 Task: Look for properties with 5 beds.
Action: Mouse moved to (1038, 176)
Screenshot: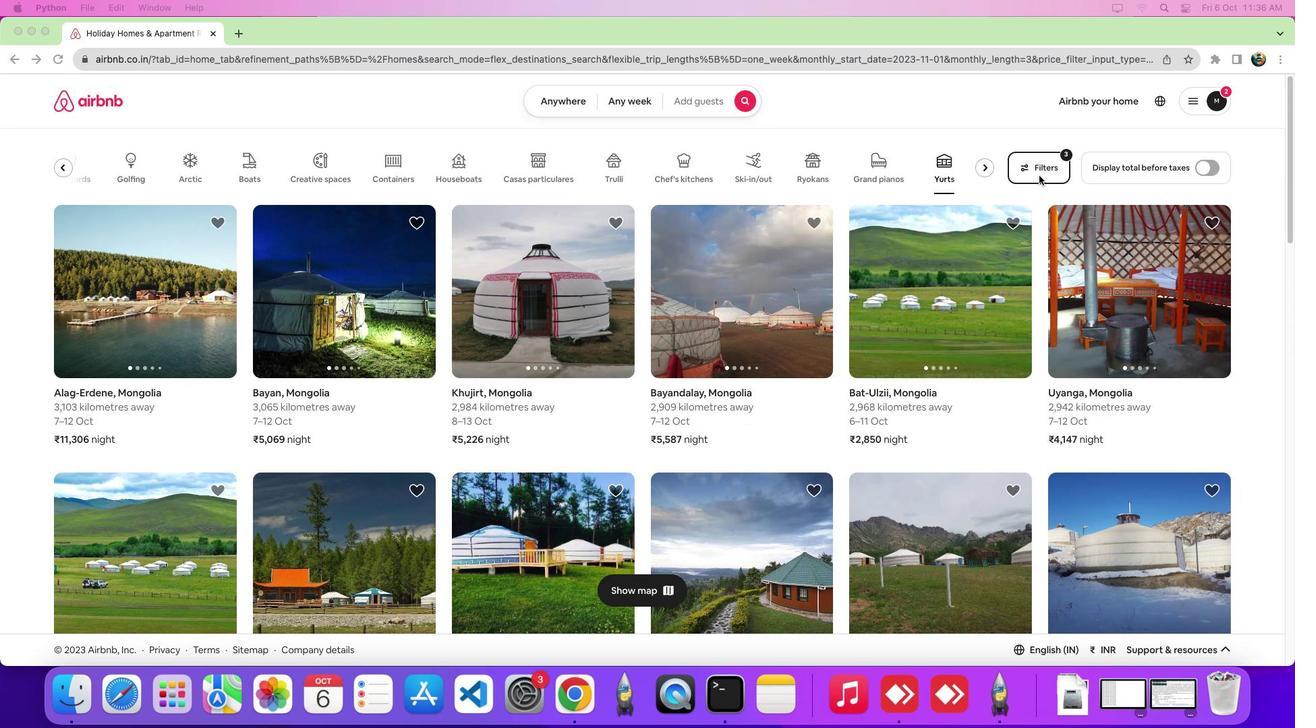 
Action: Mouse pressed left at (1038, 176)
Screenshot: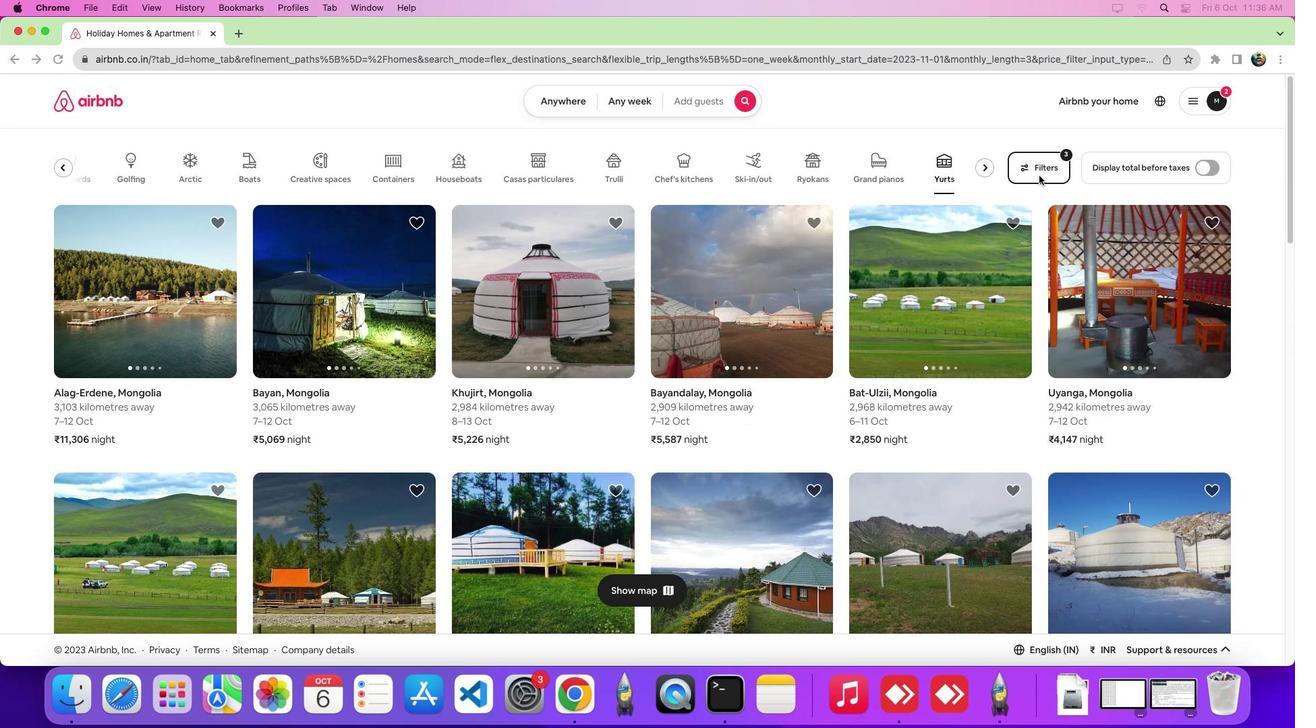 
Action: Mouse pressed left at (1038, 176)
Screenshot: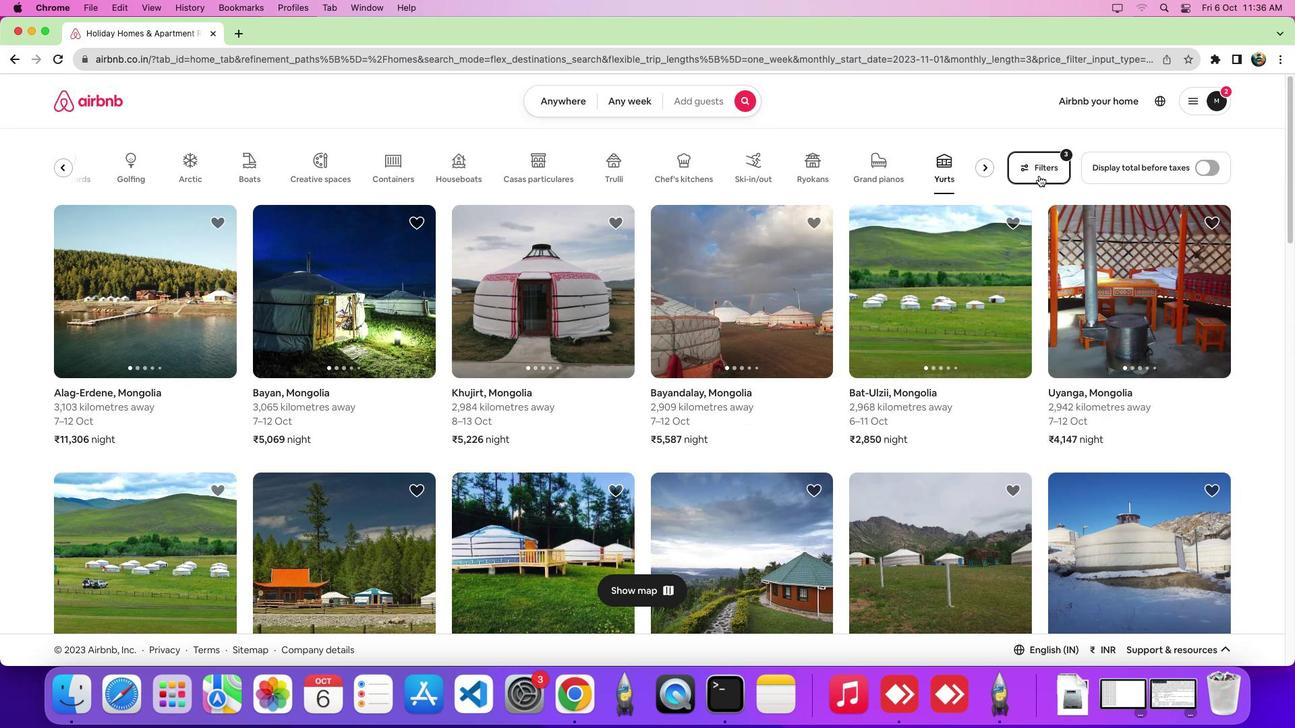
Action: Mouse moved to (489, 235)
Screenshot: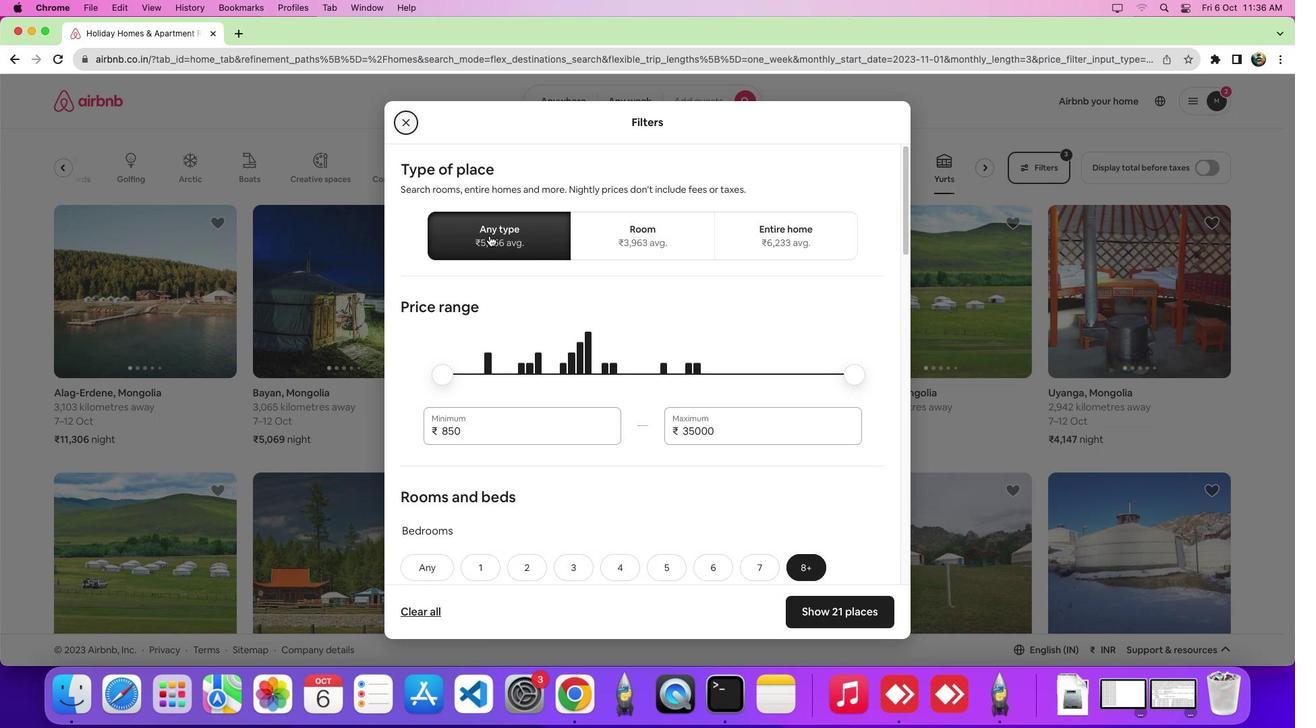 
Action: Mouse pressed left at (489, 235)
Screenshot: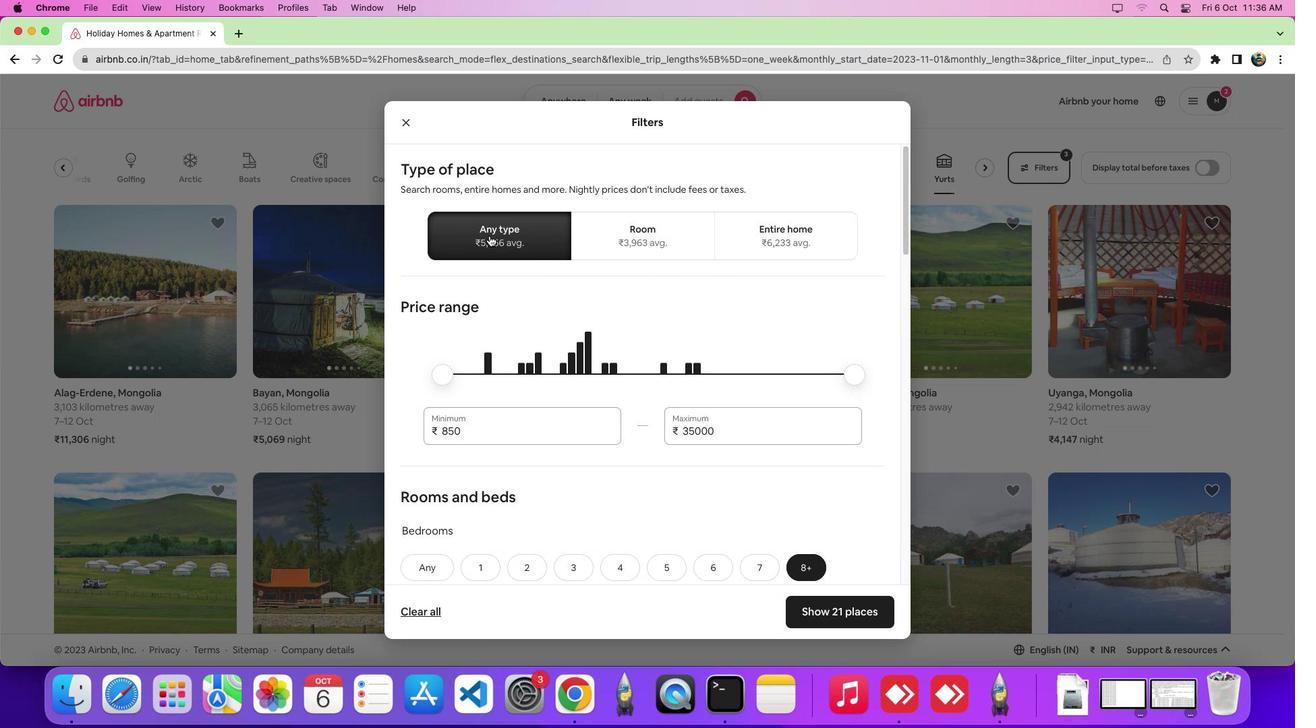 
Action: Mouse moved to (572, 402)
Screenshot: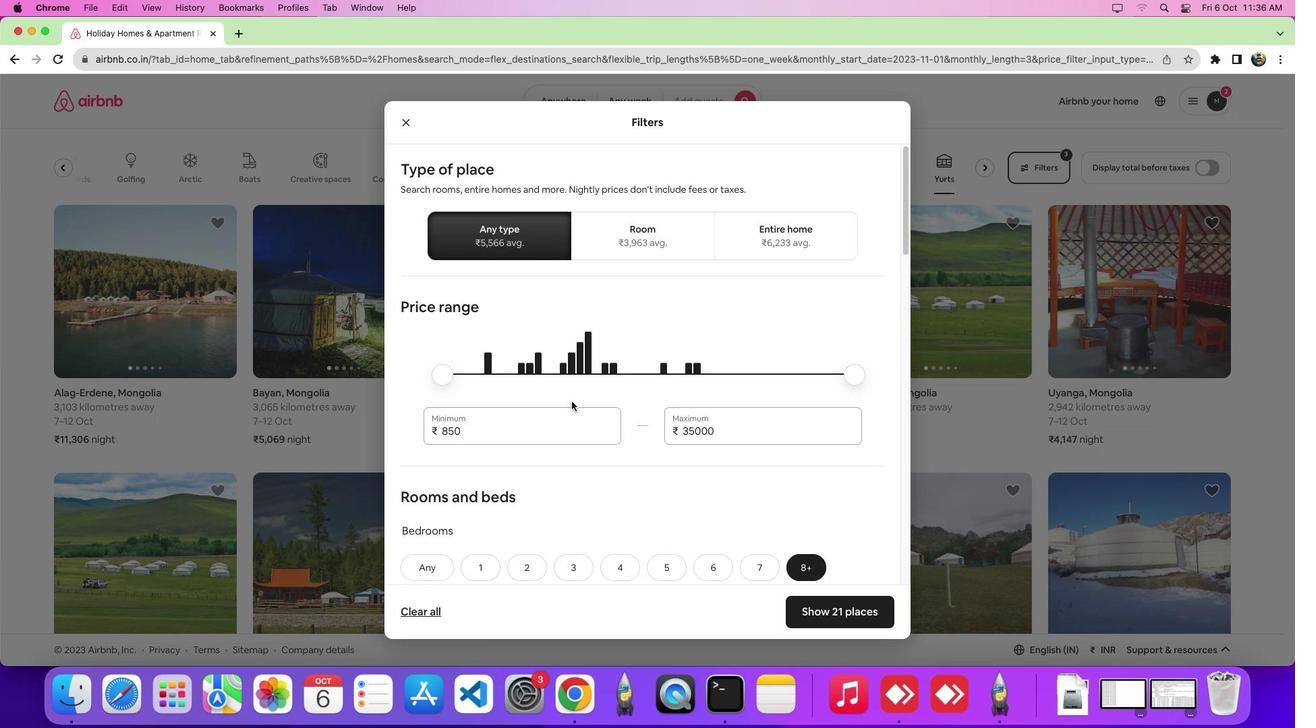 
Action: Mouse scrolled (572, 402) with delta (0, 0)
Screenshot: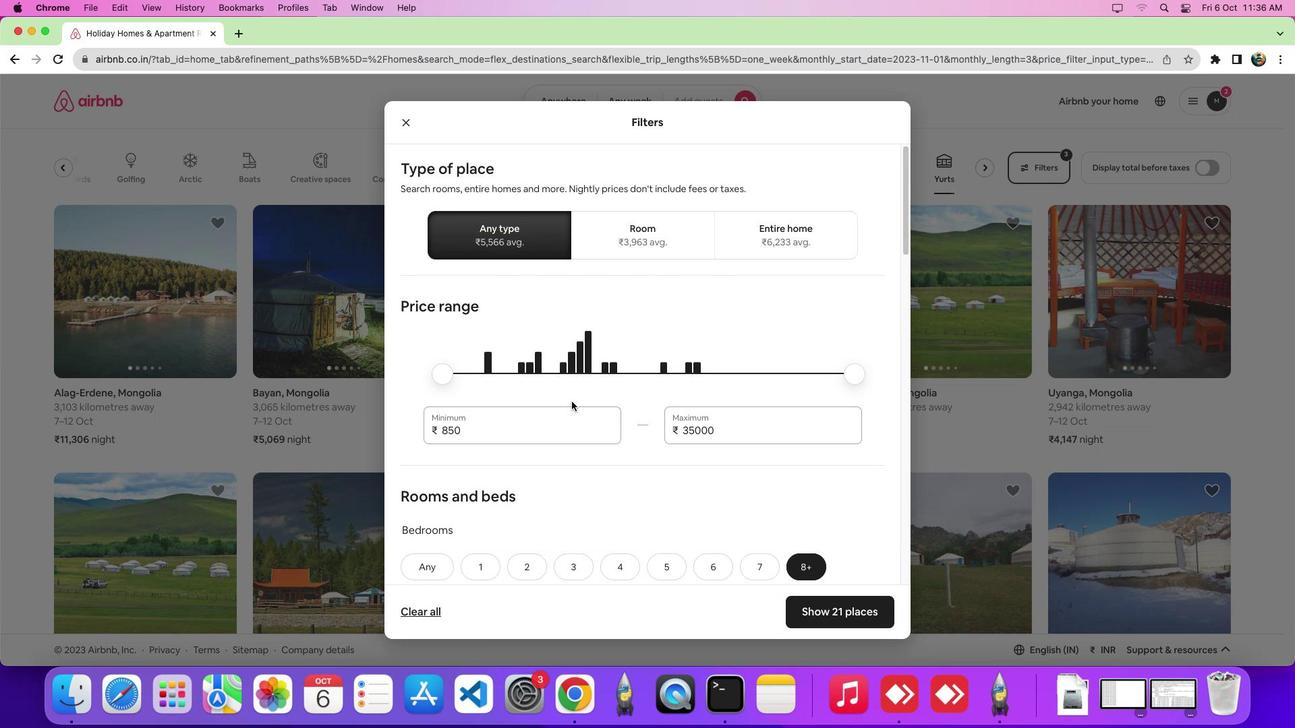 
Action: Mouse scrolled (572, 402) with delta (0, 0)
Screenshot: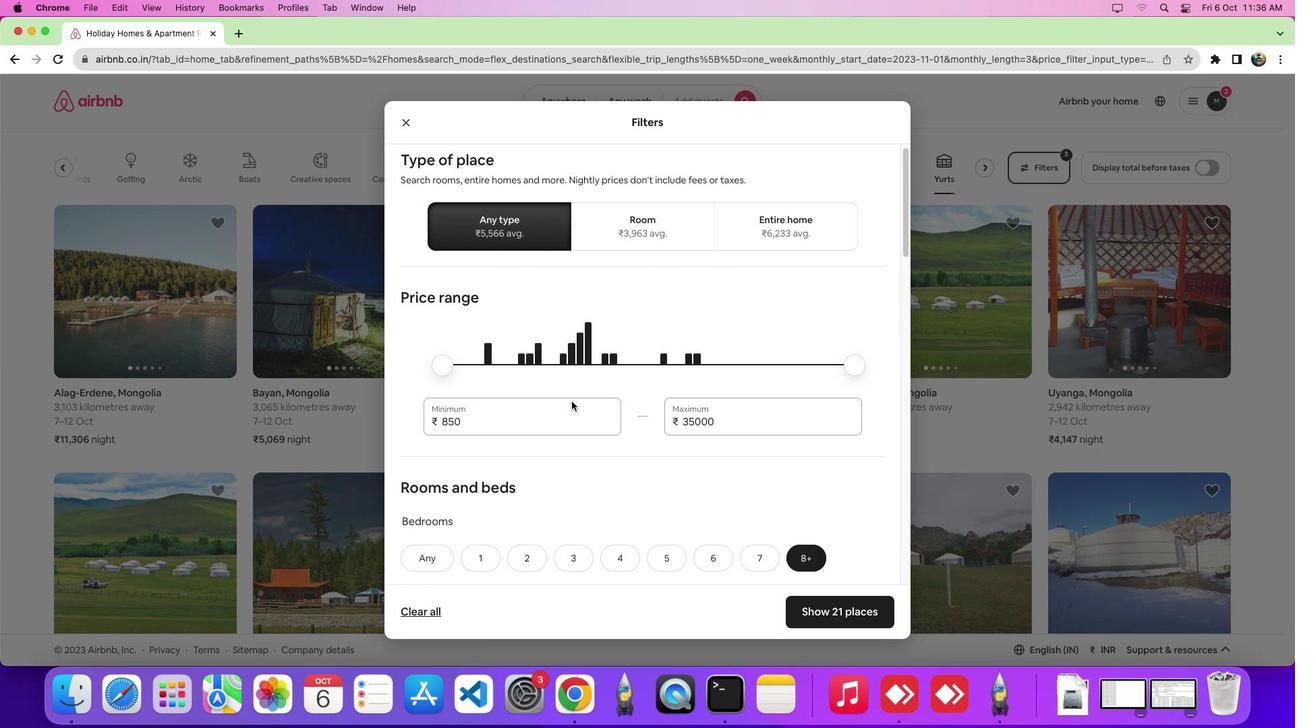 
Action: Mouse scrolled (572, 402) with delta (0, -1)
Screenshot: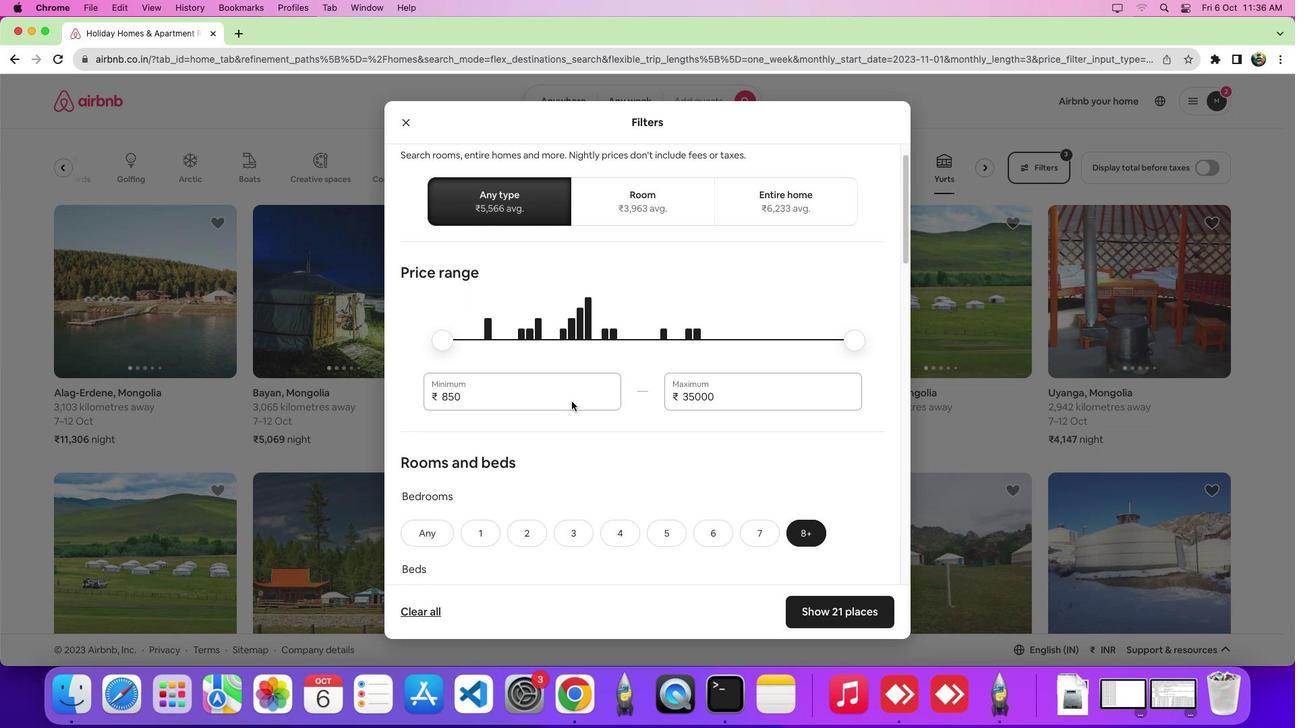 
Action: Mouse scrolled (572, 402) with delta (0, 0)
Screenshot: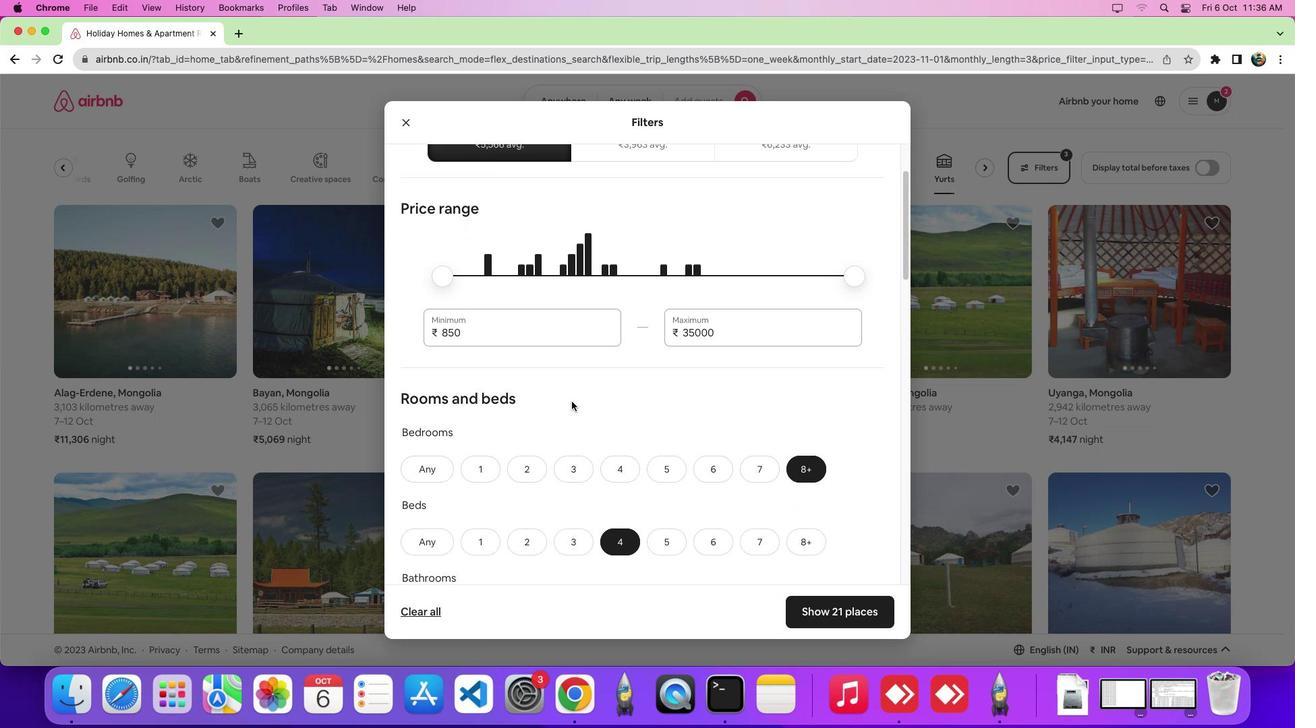 
Action: Mouse scrolled (572, 402) with delta (0, 0)
Screenshot: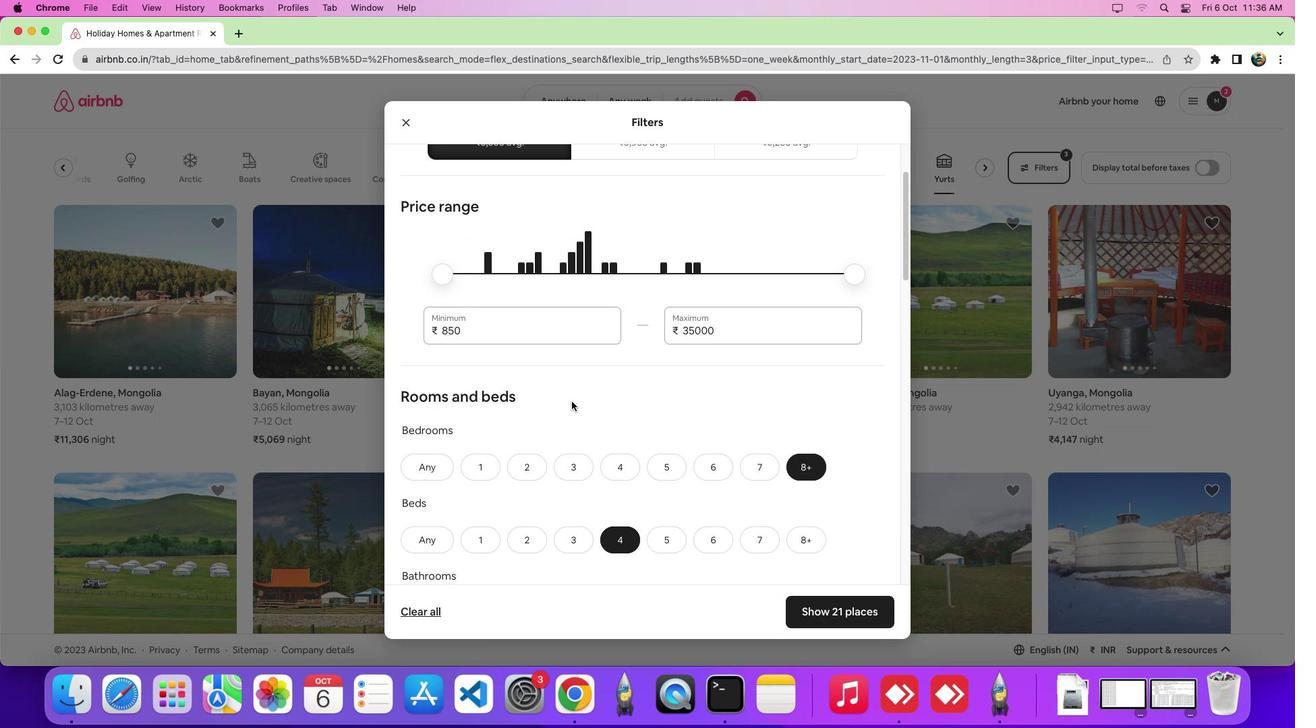 
Action: Mouse scrolled (572, 402) with delta (0, 0)
Screenshot: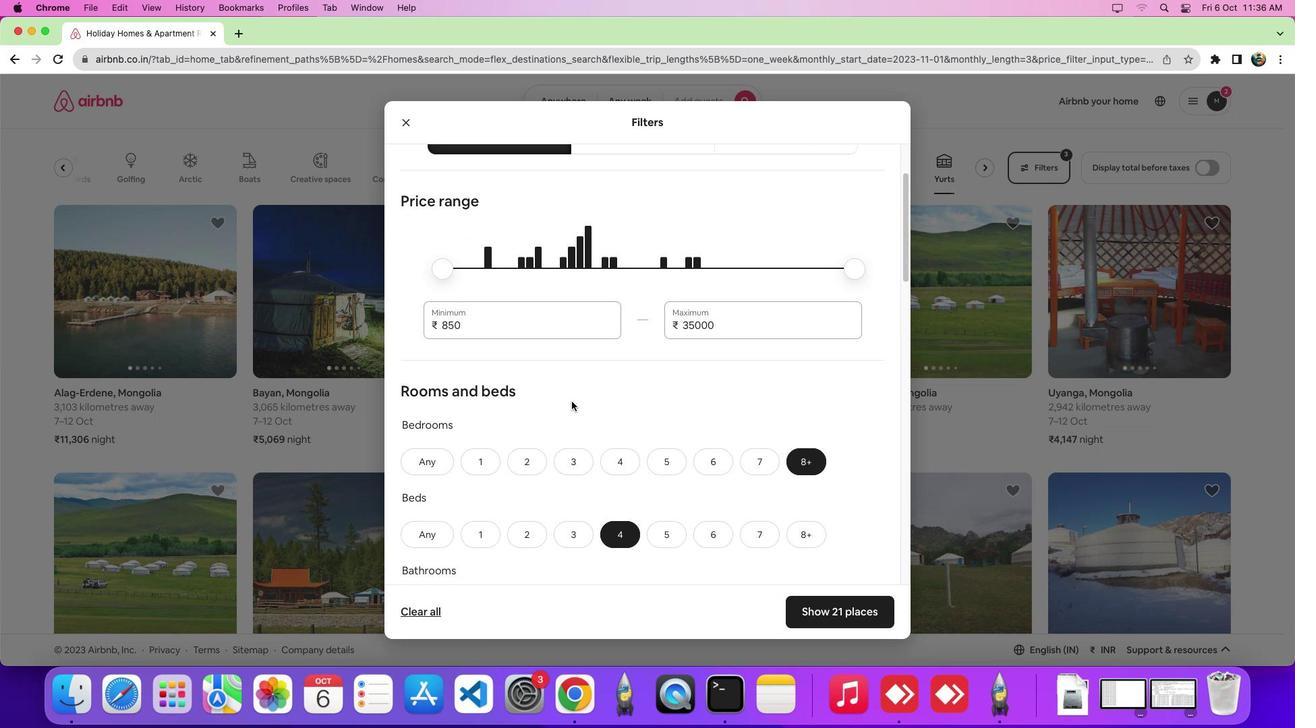 
Action: Mouse scrolled (572, 402) with delta (0, -1)
Screenshot: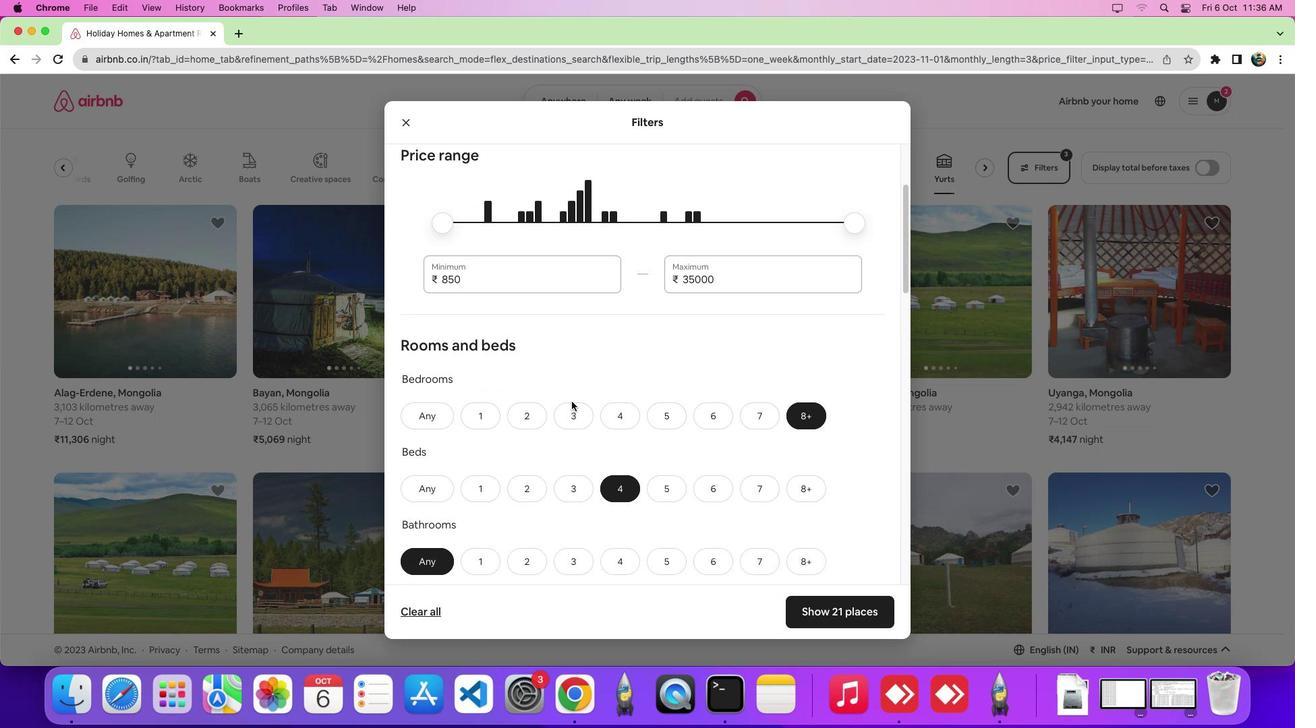 
Action: Mouse moved to (669, 444)
Screenshot: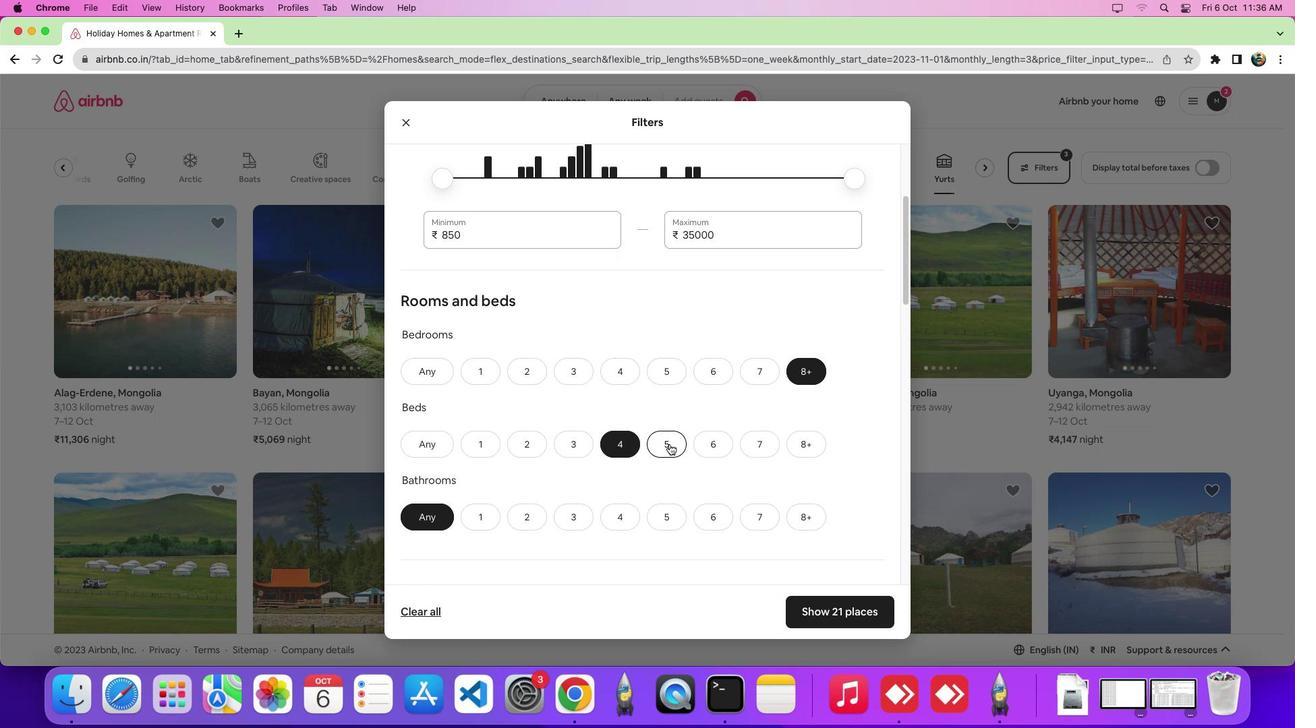 
Action: Mouse pressed left at (669, 444)
Screenshot: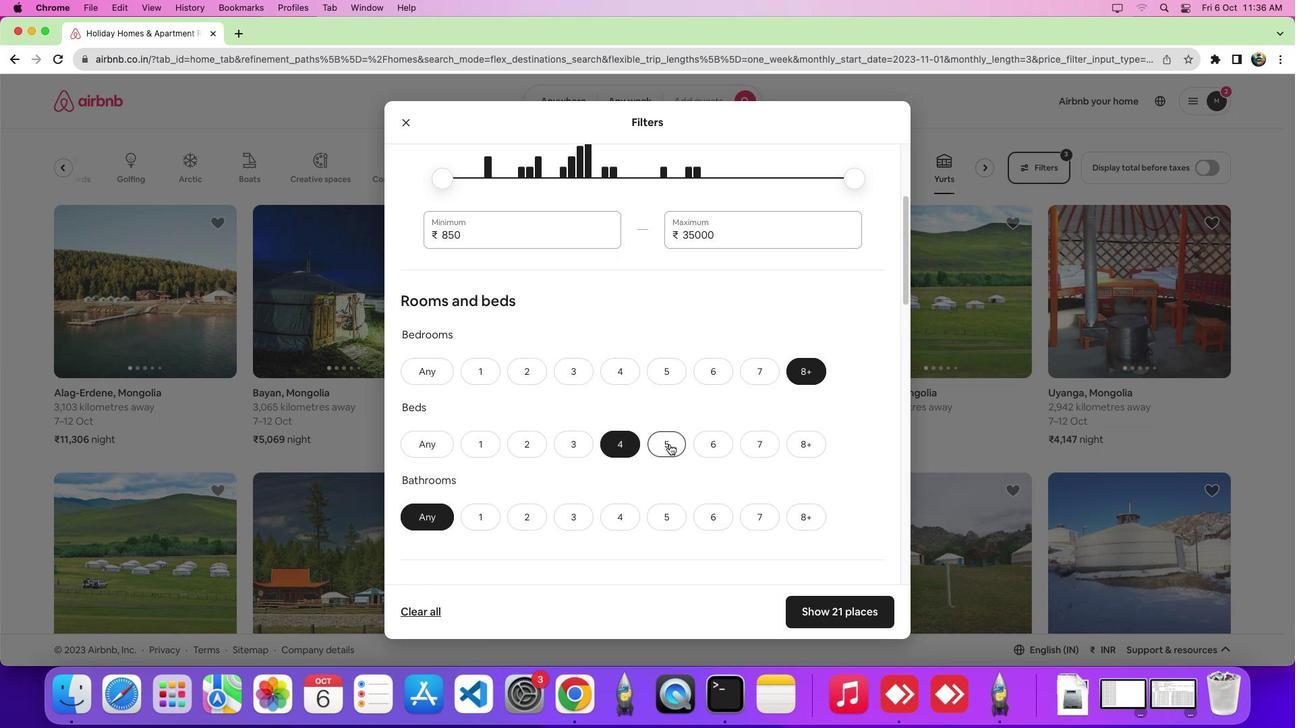
Action: Mouse moved to (854, 613)
Screenshot: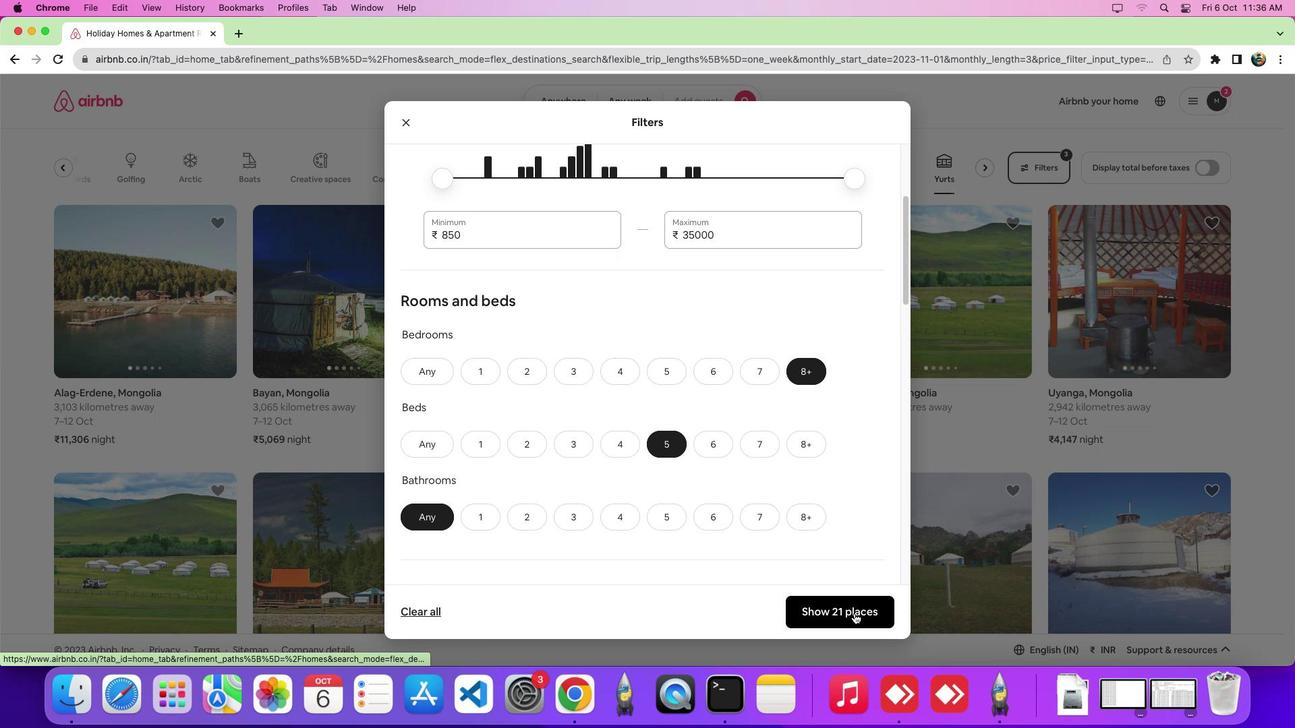 
Action: Mouse pressed left at (854, 613)
Screenshot: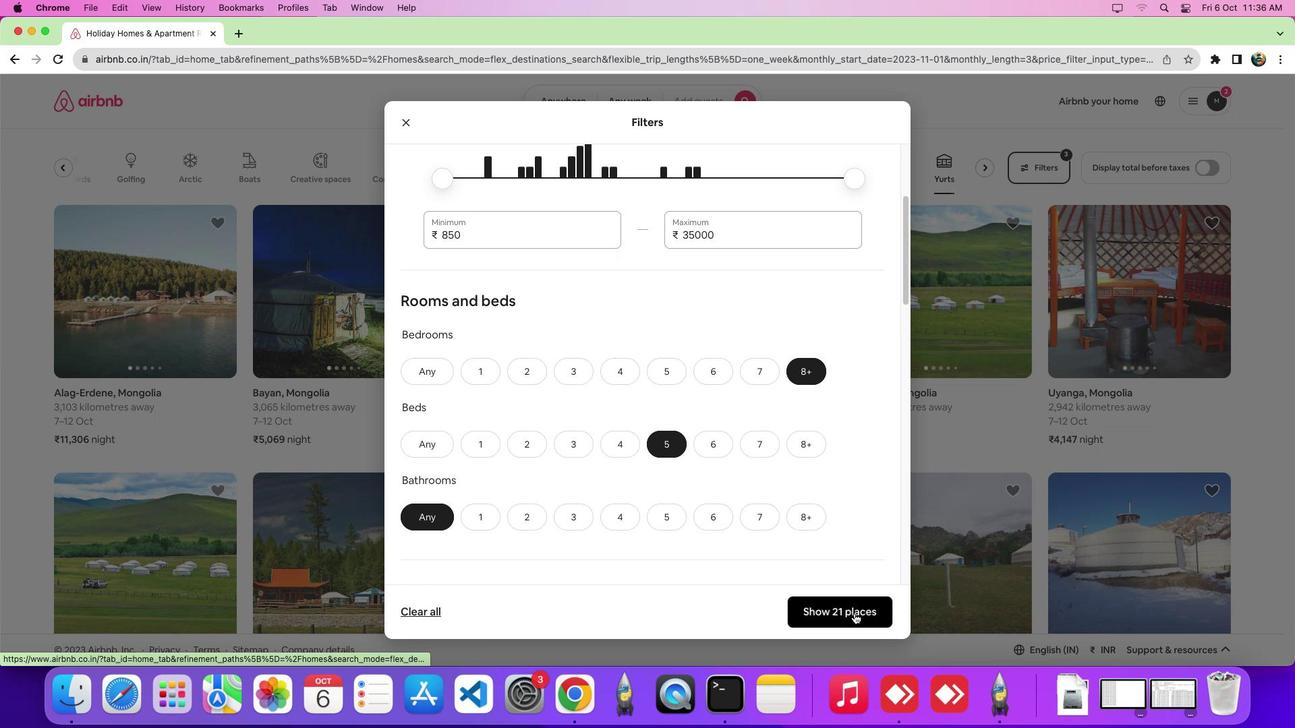 
Action: Mouse moved to (845, 575)
Screenshot: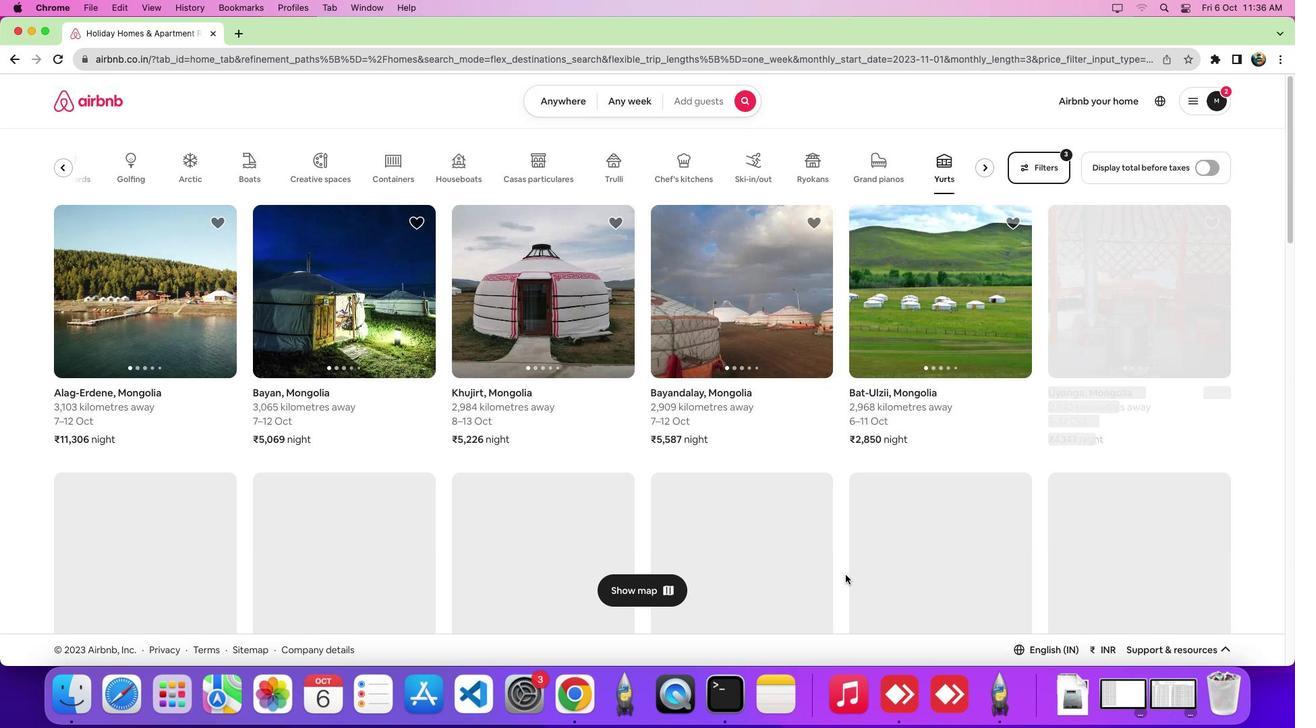 
